Task: Add the product "Air Wick Pure Fresh Waters Automatic Spray Refill (5.89 oz)" to cart from the store "Walgreens".
Action: Mouse moved to (46, 74)
Screenshot: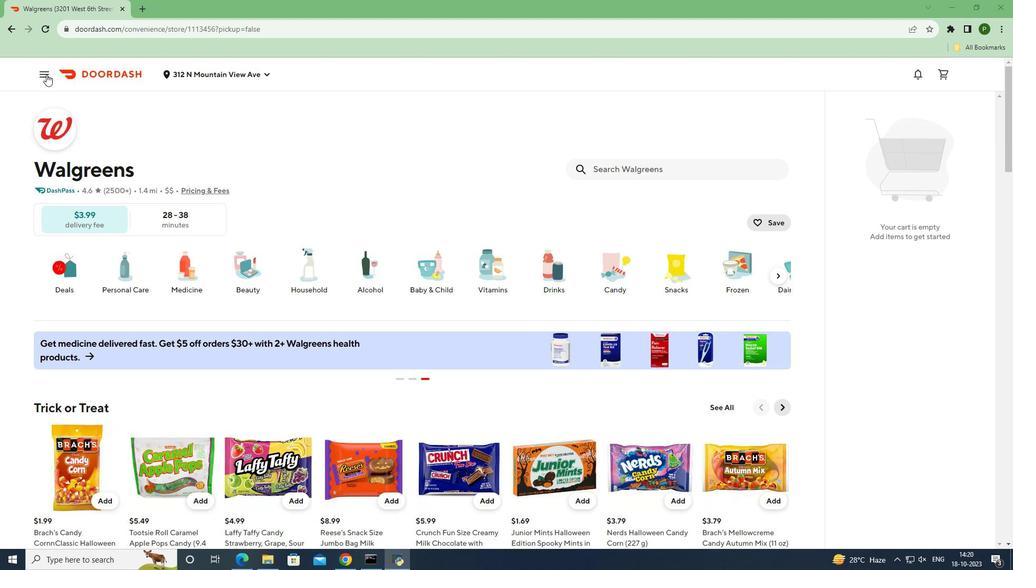 
Action: Mouse pressed left at (46, 74)
Screenshot: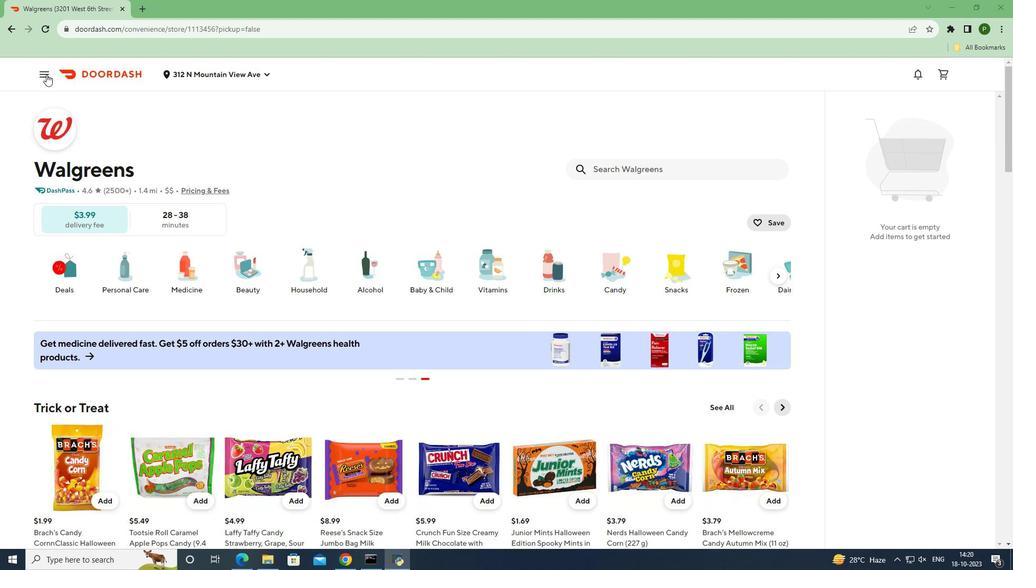 
Action: Mouse moved to (52, 148)
Screenshot: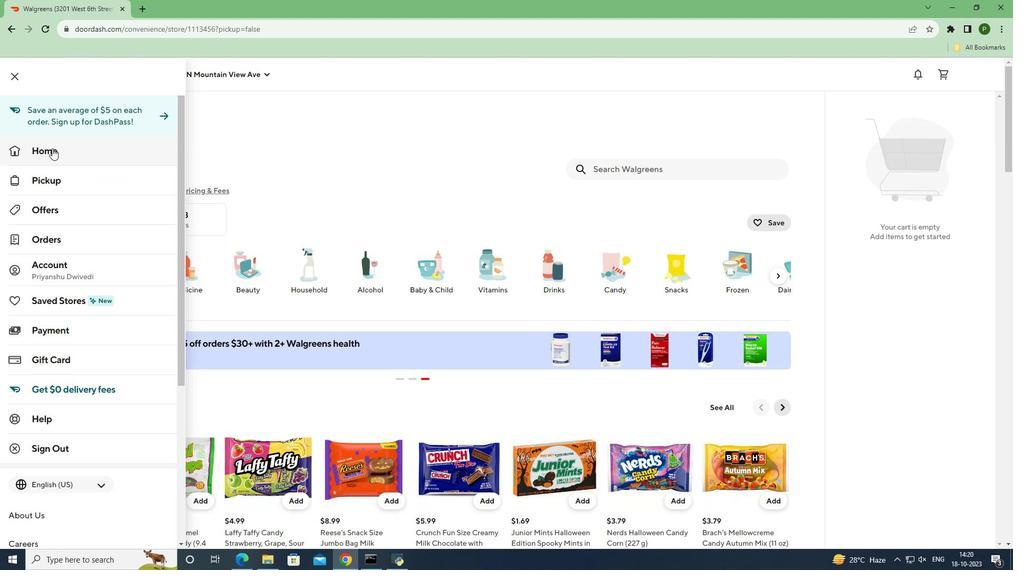 
Action: Mouse pressed left at (52, 148)
Screenshot: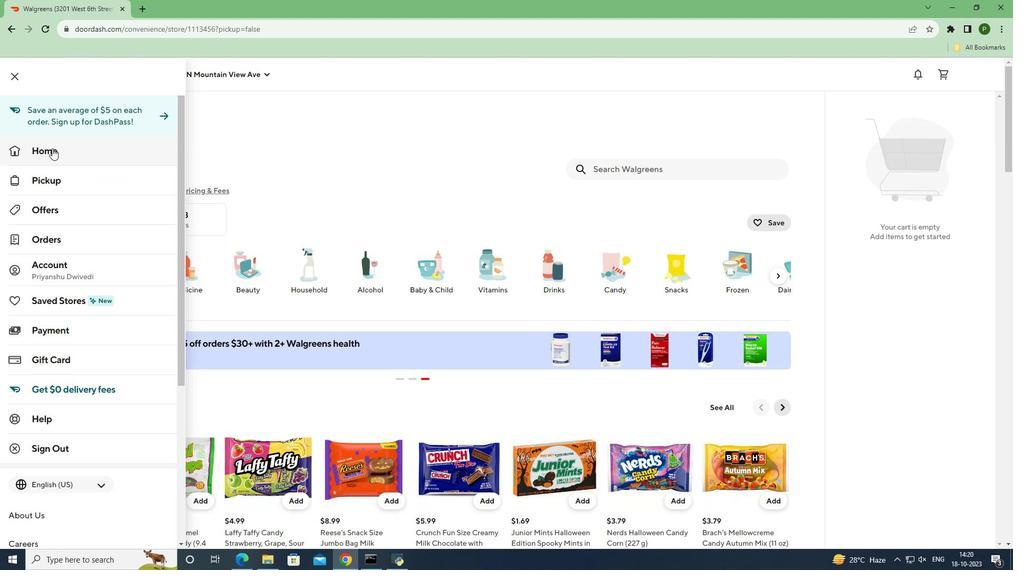 
Action: Mouse moved to (807, 110)
Screenshot: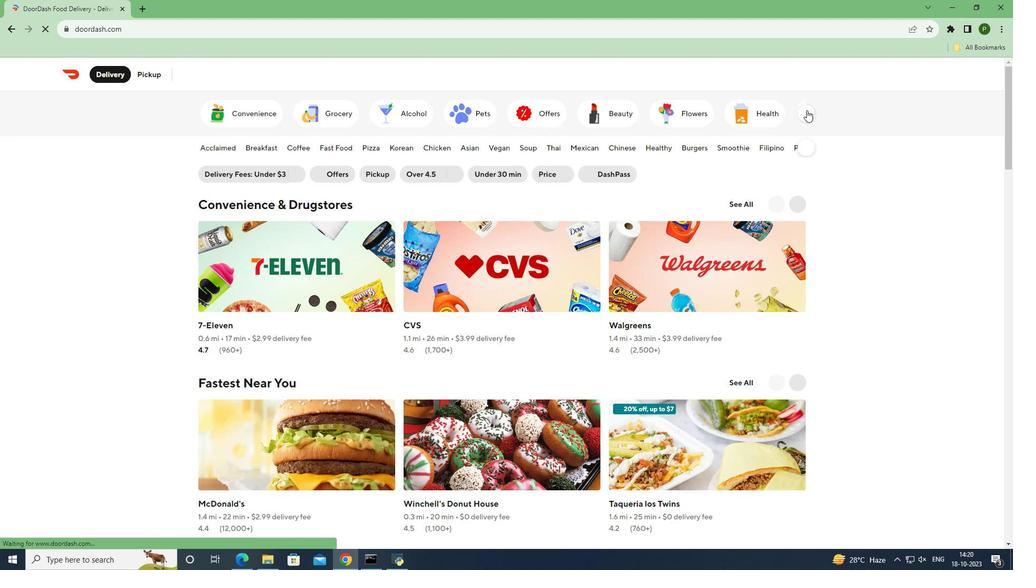 
Action: Mouse pressed left at (807, 110)
Screenshot: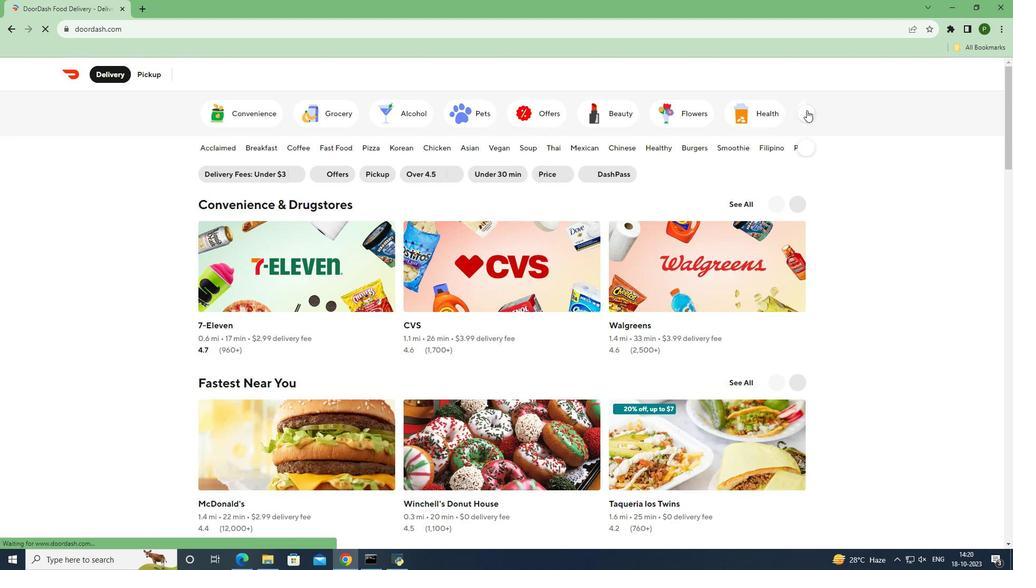 
Action: Mouse moved to (416, 111)
Screenshot: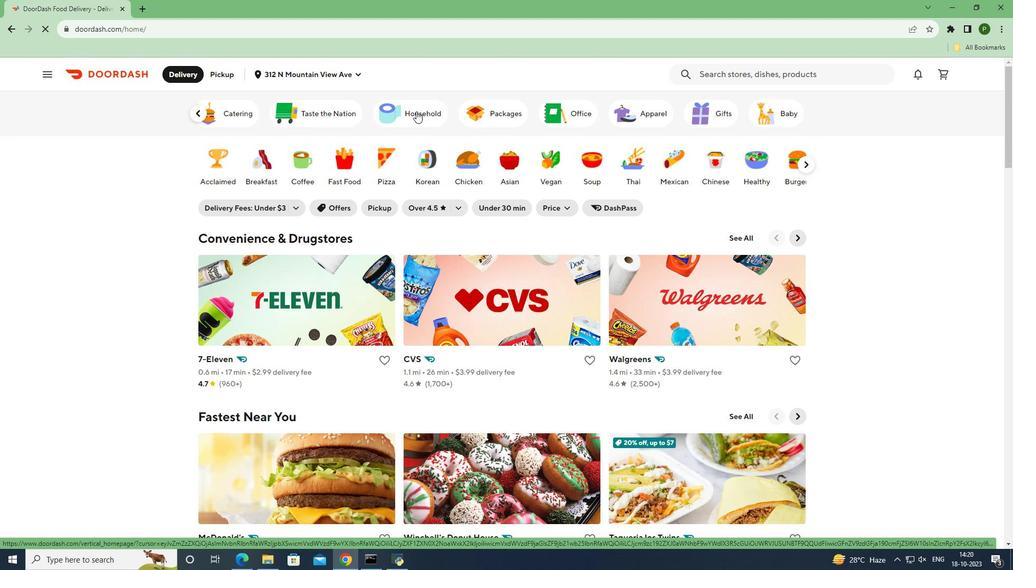 
Action: Mouse pressed left at (416, 111)
Screenshot: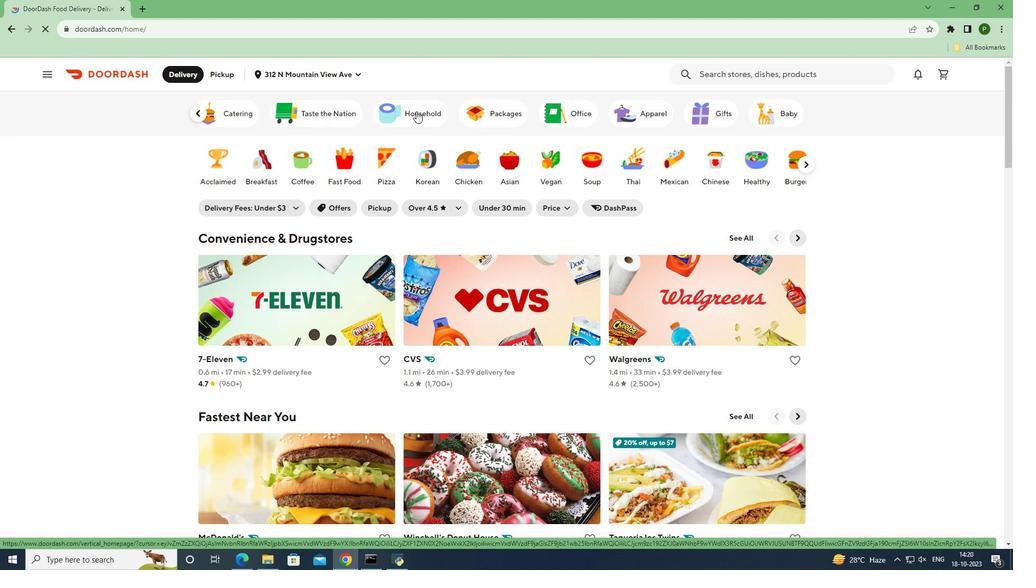 
Action: Mouse moved to (446, 458)
Screenshot: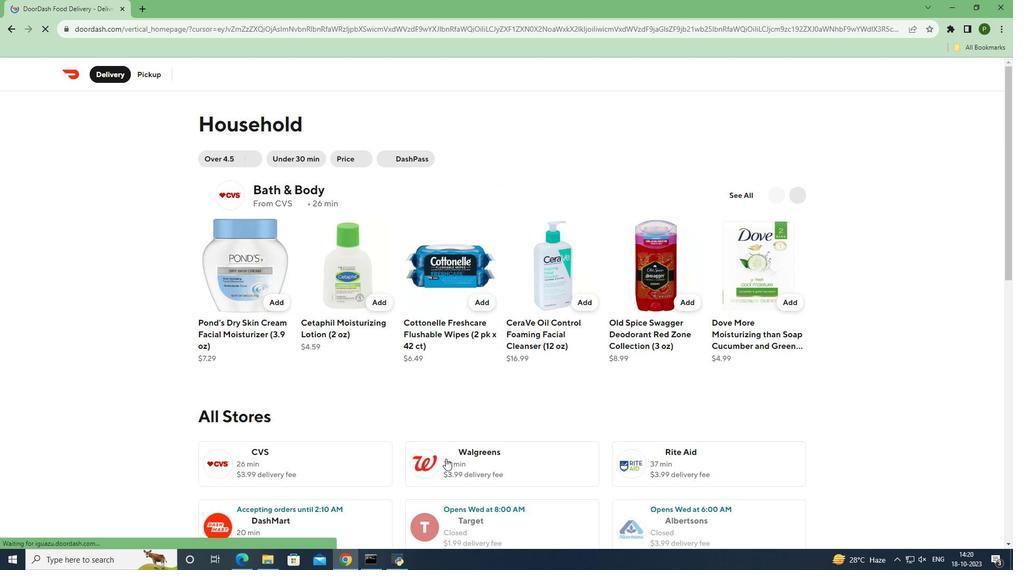 
Action: Mouse pressed left at (446, 458)
Screenshot: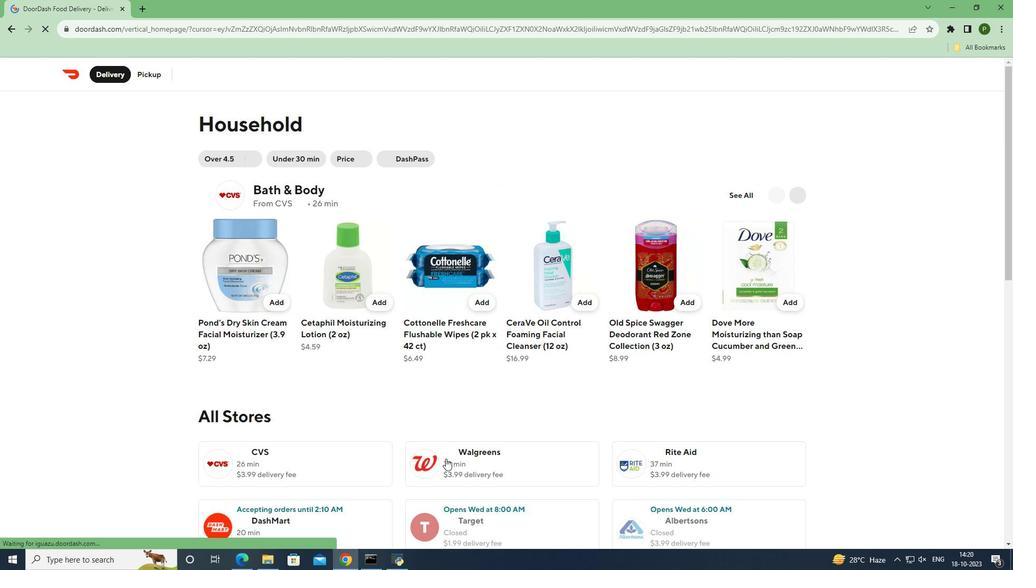 
Action: Mouse moved to (605, 172)
Screenshot: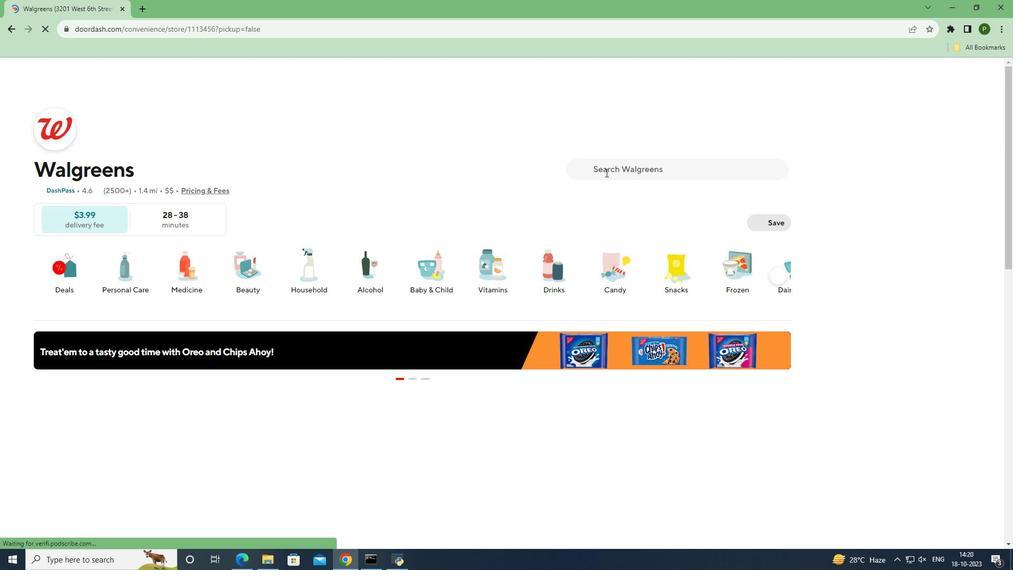 
Action: Mouse pressed left at (605, 172)
Screenshot: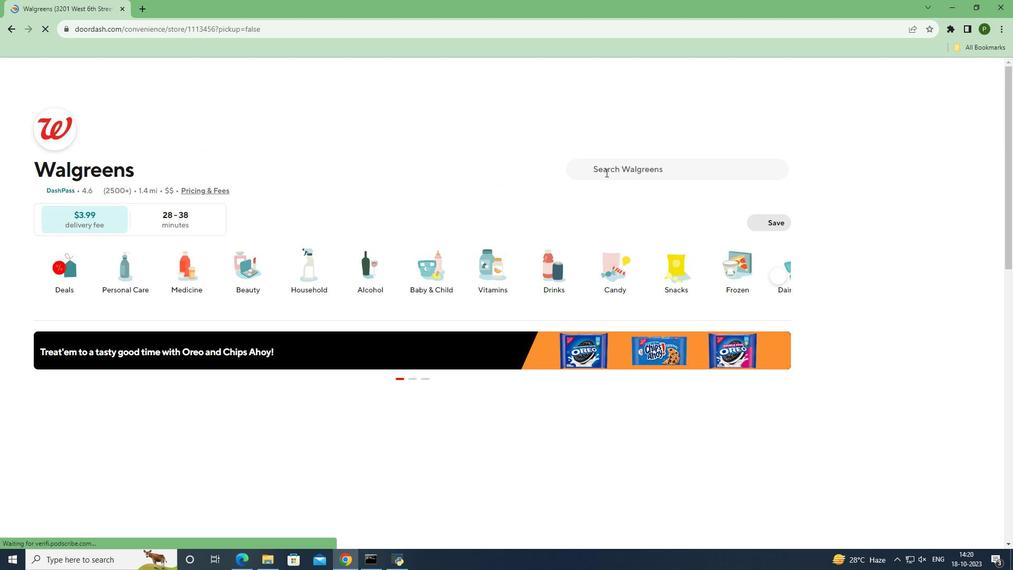 
Action: Mouse moved to (605, 172)
Screenshot: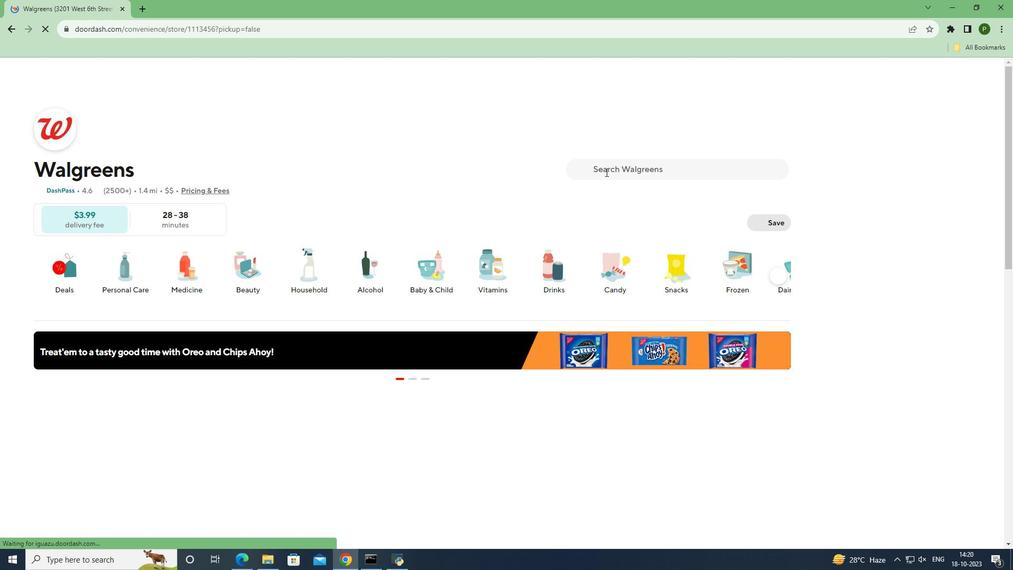 
Action: Key pressed <Key.caps_lock>A<Key.caps_lock>ir<Key.space><Key.caps_lock>W<Key.caps_lock>ick<Key.space><Key.caps_lock>P<Key.caps_lock>ure<Key.space><Key.caps_lock>F<Key.caps_lock>resh<Key.space><Key.caps_lock>W<Key.caps_lock>aters<Key.space><Key.caps_lock>A<Key.caps_lock>utomatic<Key.space><Key.caps_lock>S<Key.caps_lock>pray<Key.space><Key.caps_lock>R<Key.caps_lock>efill<Key.space><Key.shift_r>(5.89<Key.space>oz
Screenshot: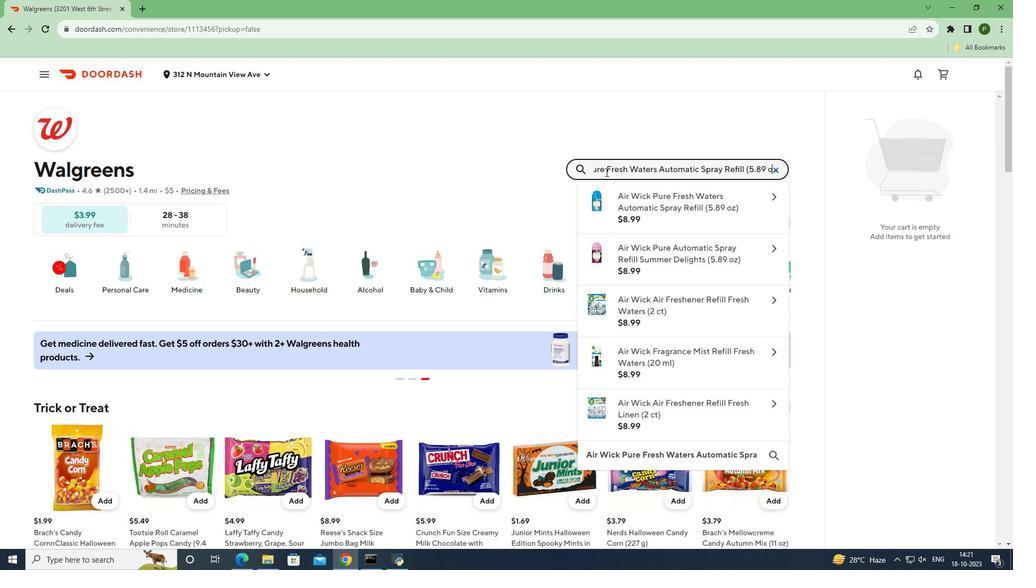 
Action: Mouse moved to (690, 207)
Screenshot: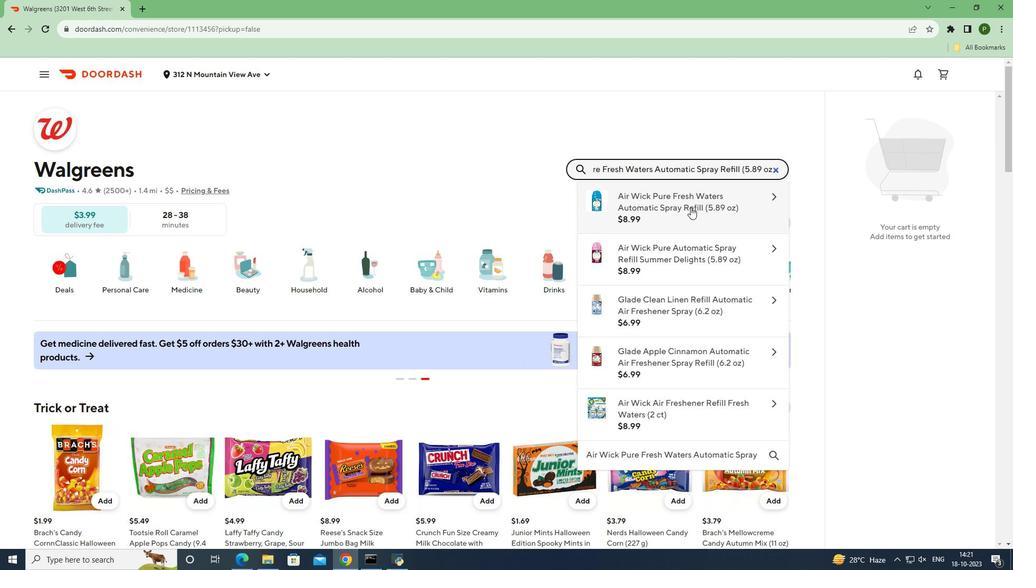 
Action: Mouse pressed left at (690, 207)
Screenshot: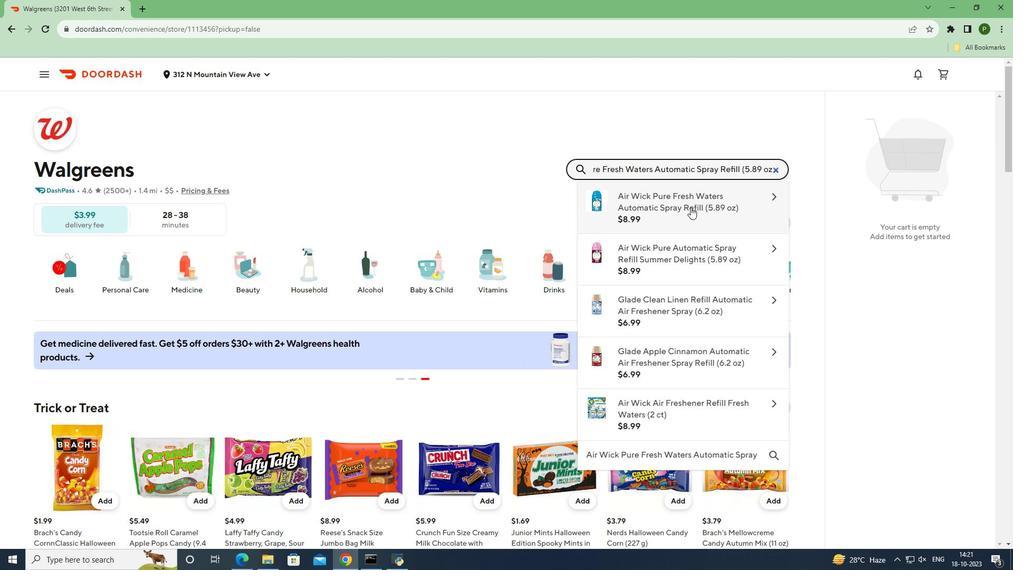 
Action: Mouse moved to (669, 520)
Screenshot: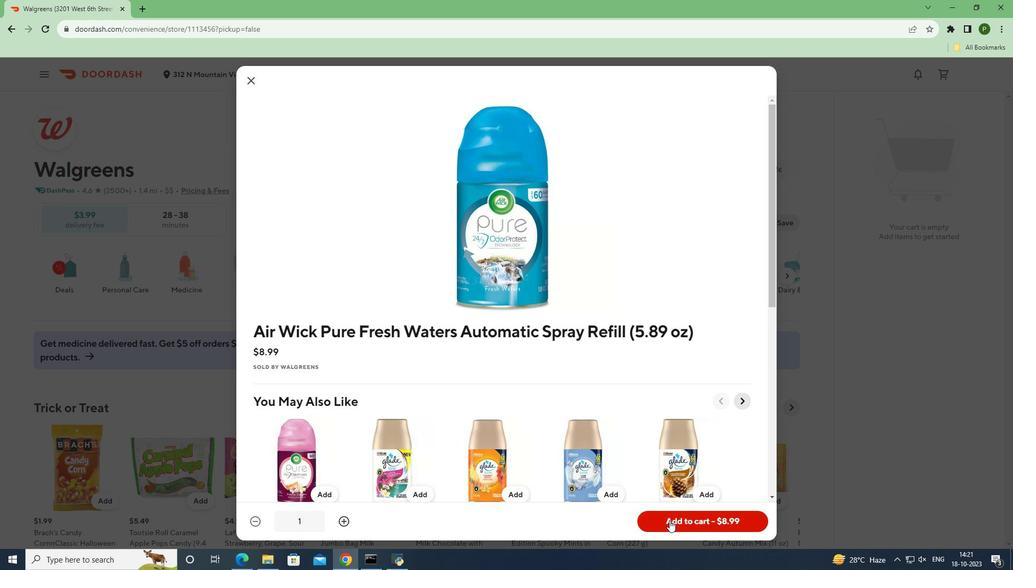 
Action: Mouse pressed left at (669, 520)
Screenshot: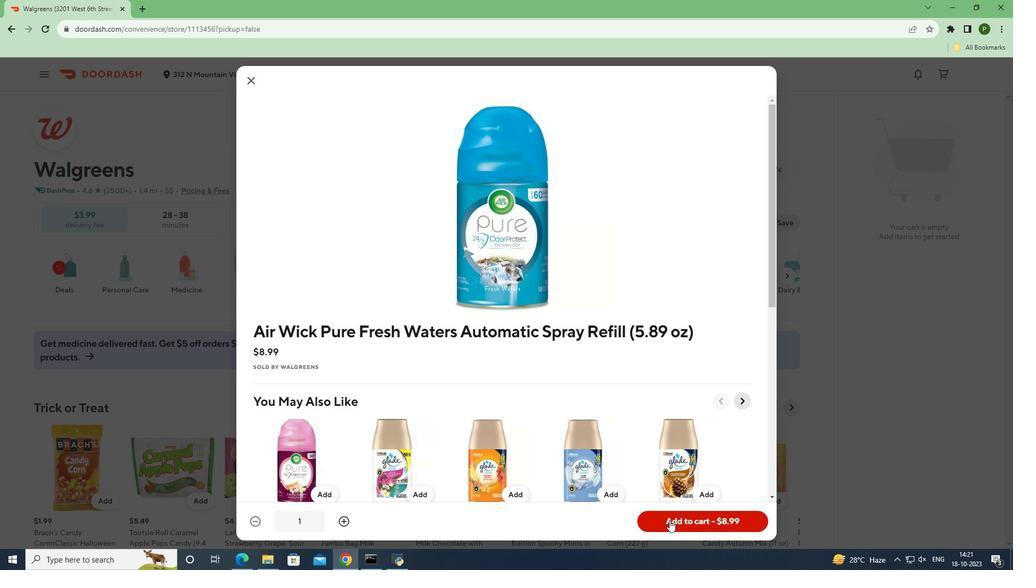 
Action: Mouse moved to (819, 396)
Screenshot: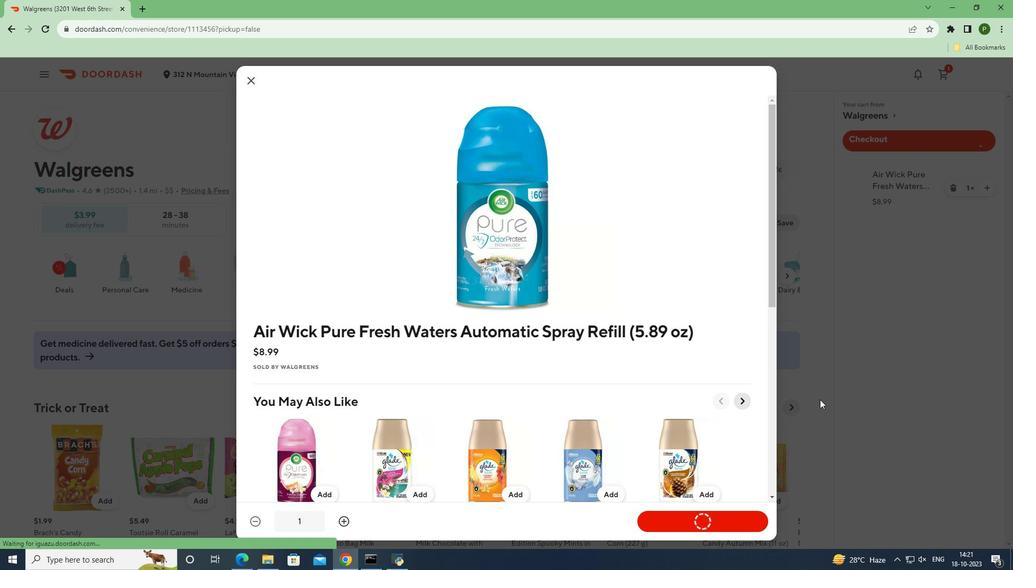 
